 Task: Use the formula "MONTH" in spreadsheet "Project portfolio".
Action: Mouse moved to (287, 210)
Screenshot: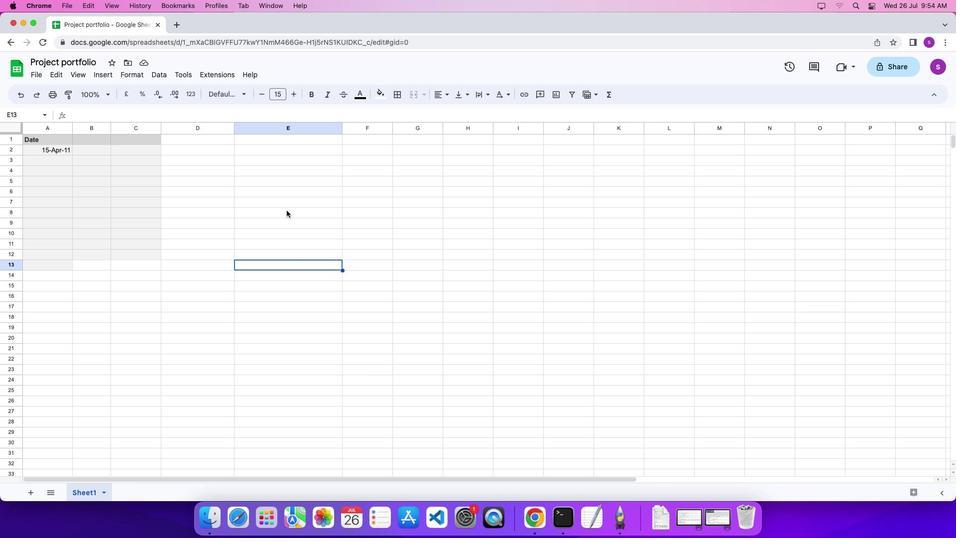 
Action: Mouse pressed left at (287, 210)
Screenshot: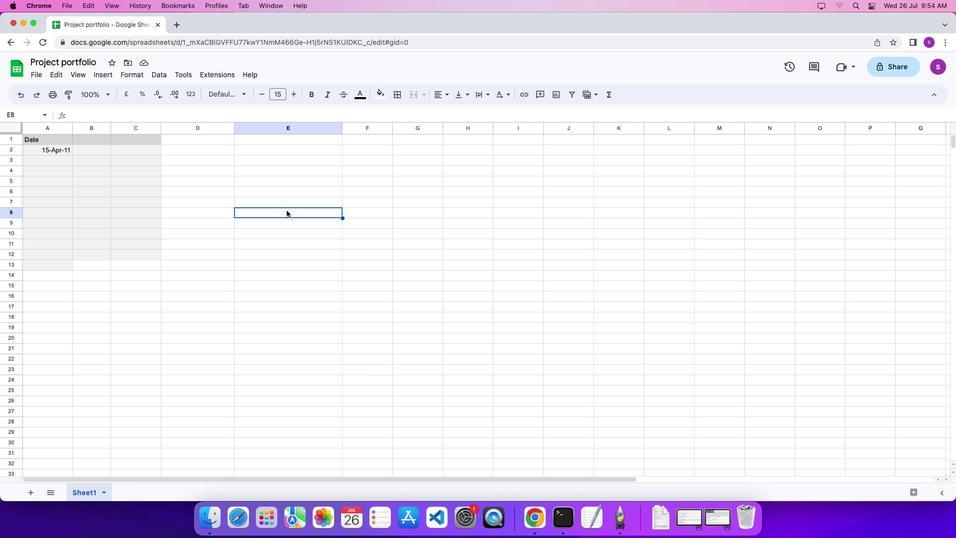 
Action: Key pressed '='
Screenshot: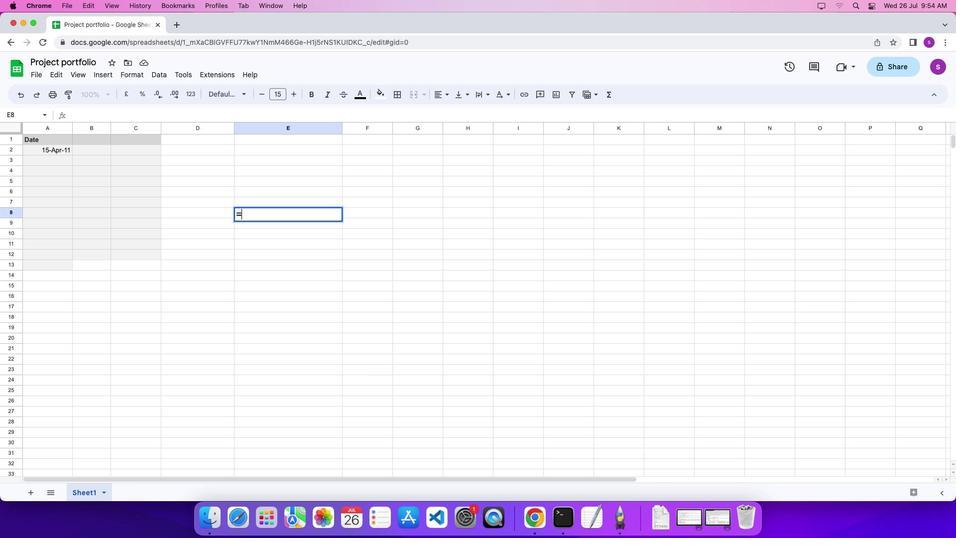 
Action: Mouse moved to (611, 94)
Screenshot: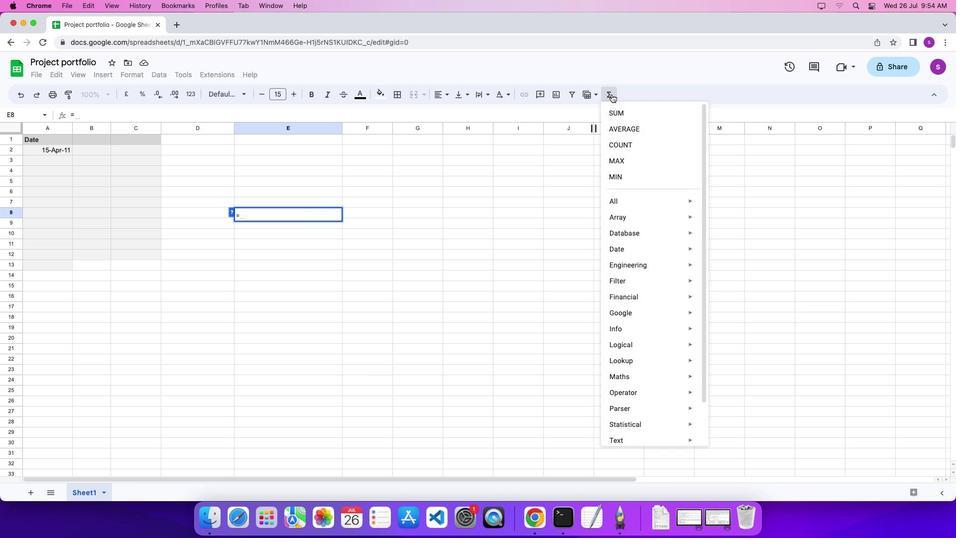 
Action: Mouse pressed left at (611, 94)
Screenshot: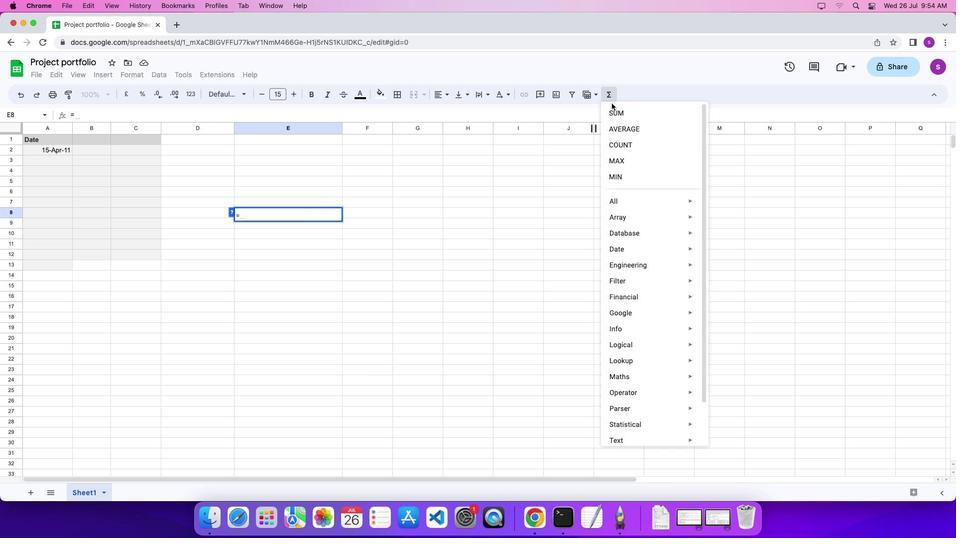 
Action: Mouse moved to (734, 474)
Screenshot: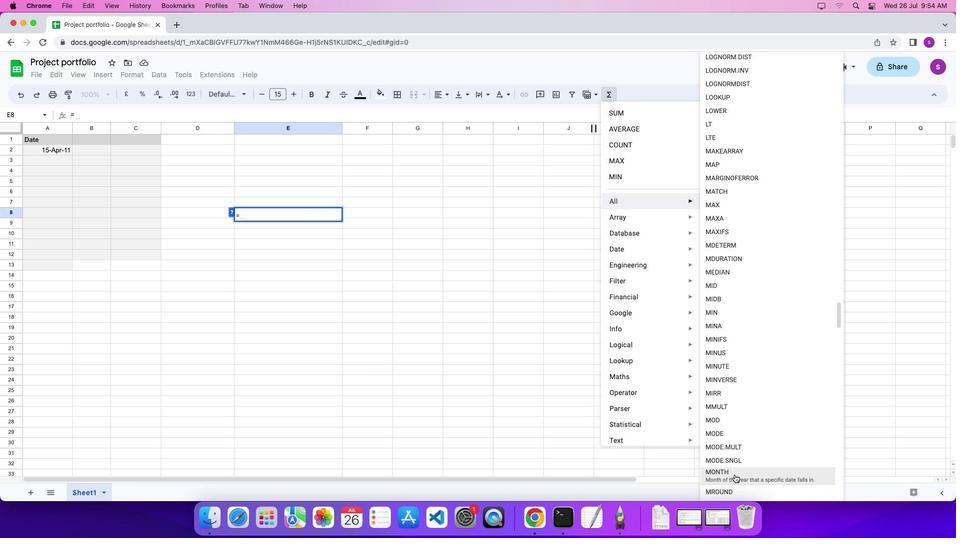 
Action: Mouse pressed left at (734, 474)
Screenshot: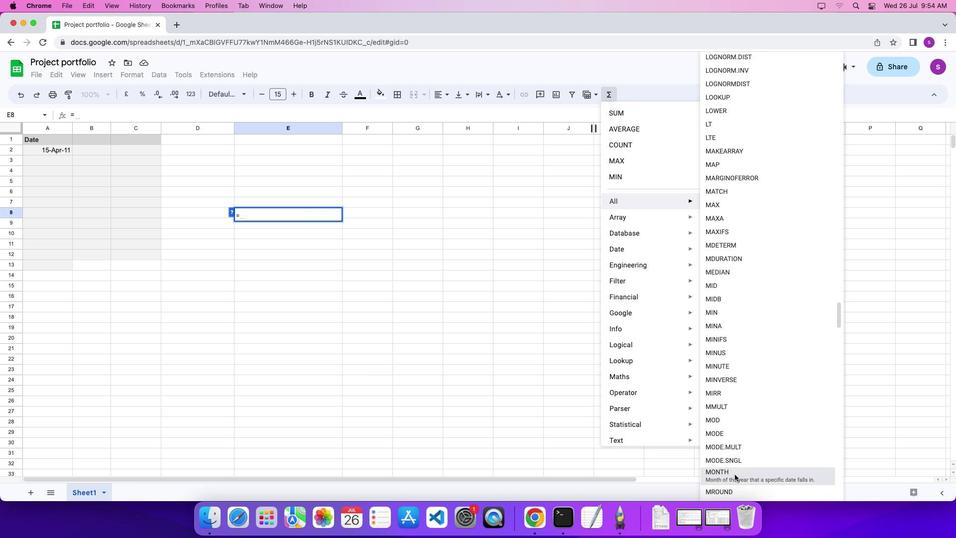 
Action: Mouse moved to (63, 147)
Screenshot: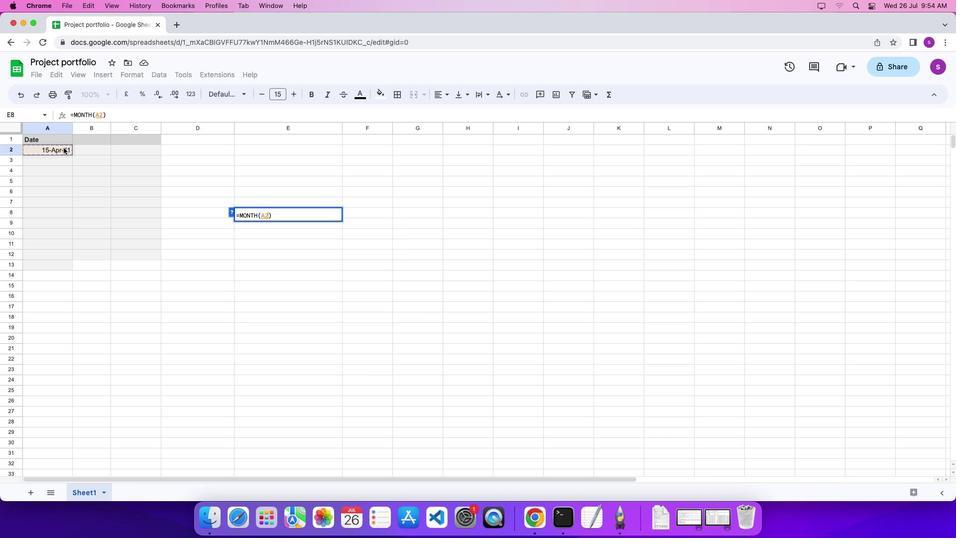 
Action: Mouse pressed left at (63, 147)
Screenshot: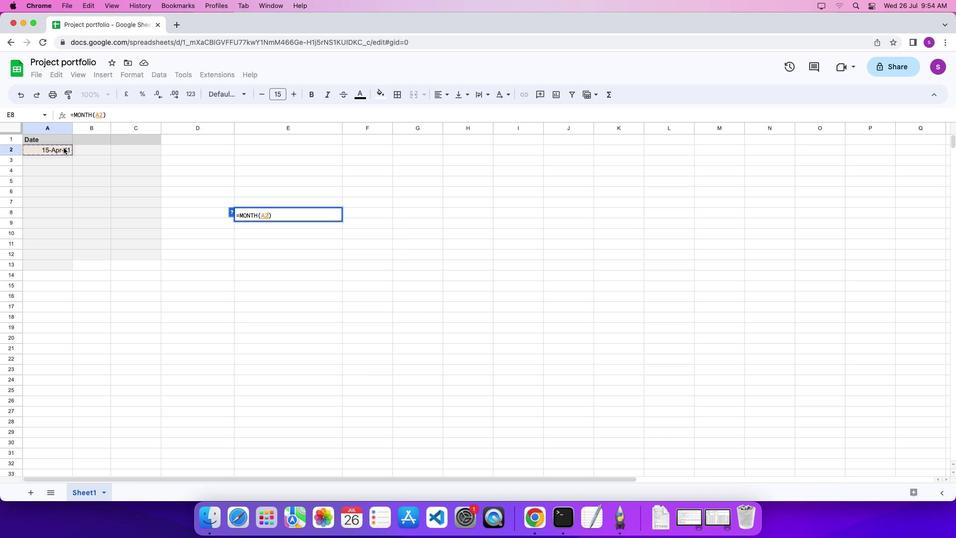
Action: Mouse moved to (65, 148)
Screenshot: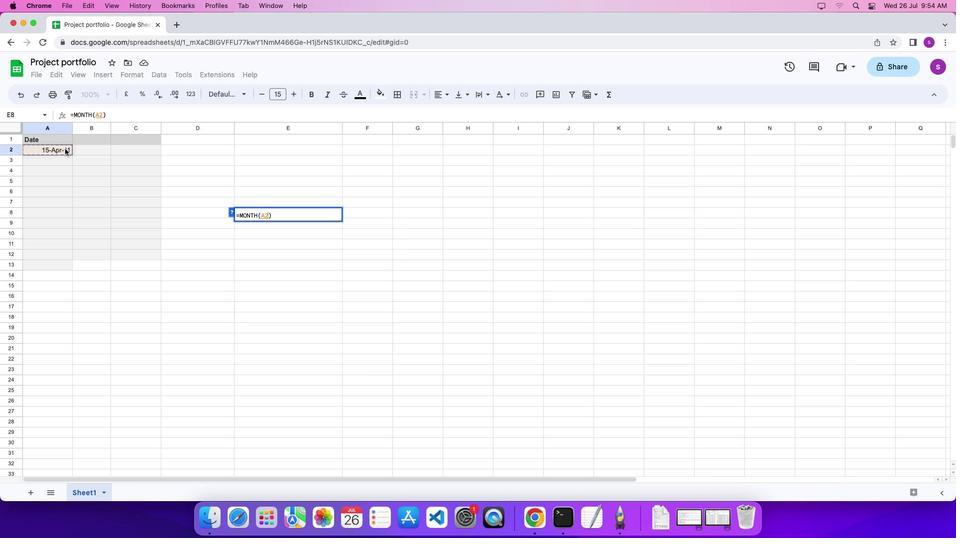 
Action: Key pressed '\x03'
Screenshot: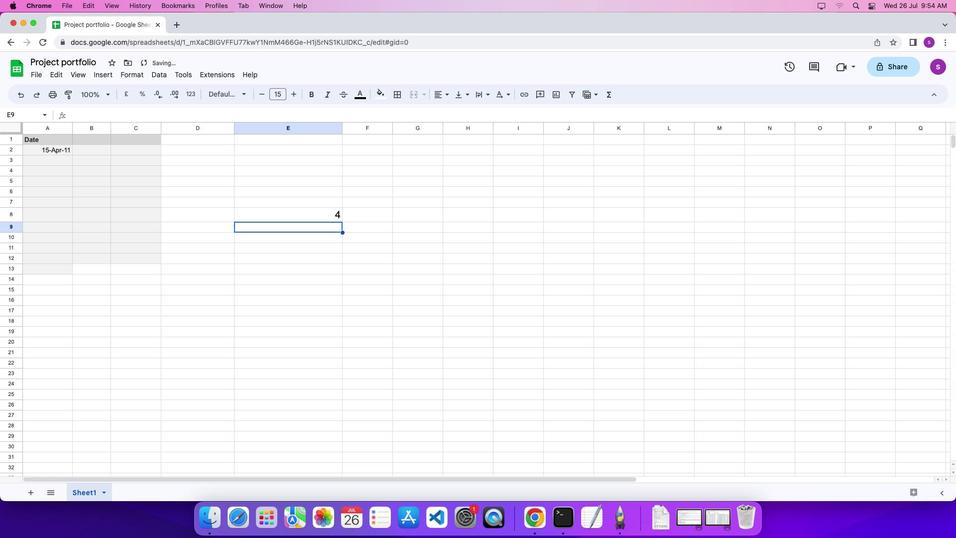 
